 Task: Filter courses by subject and topic,"Talent Management".
Action: Mouse moved to (390, 95)
Screenshot: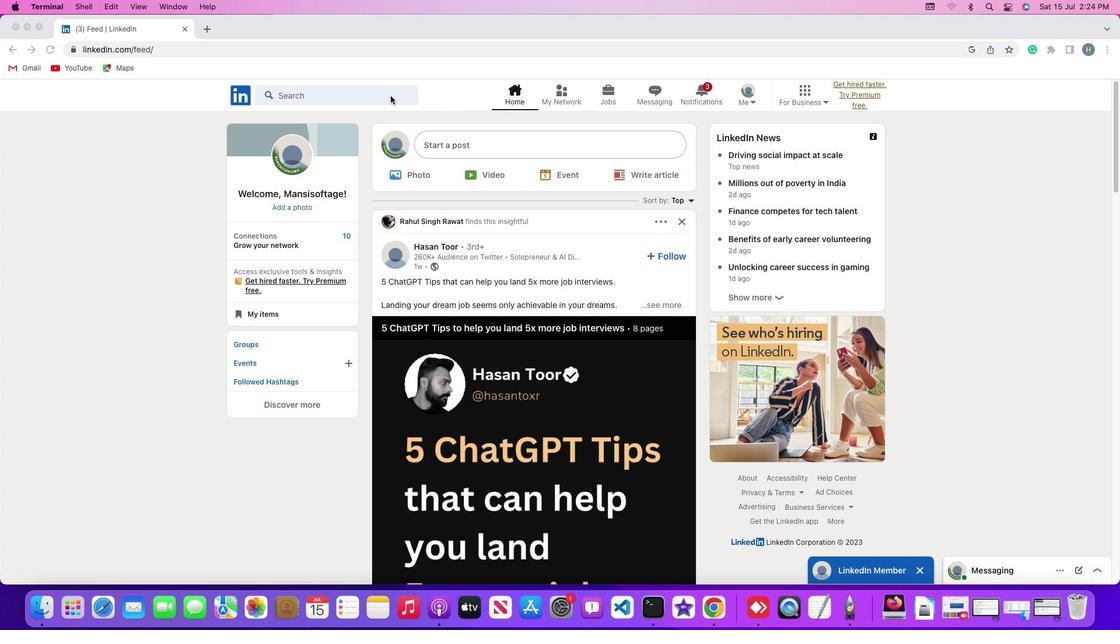 
Action: Mouse pressed left at (390, 95)
Screenshot: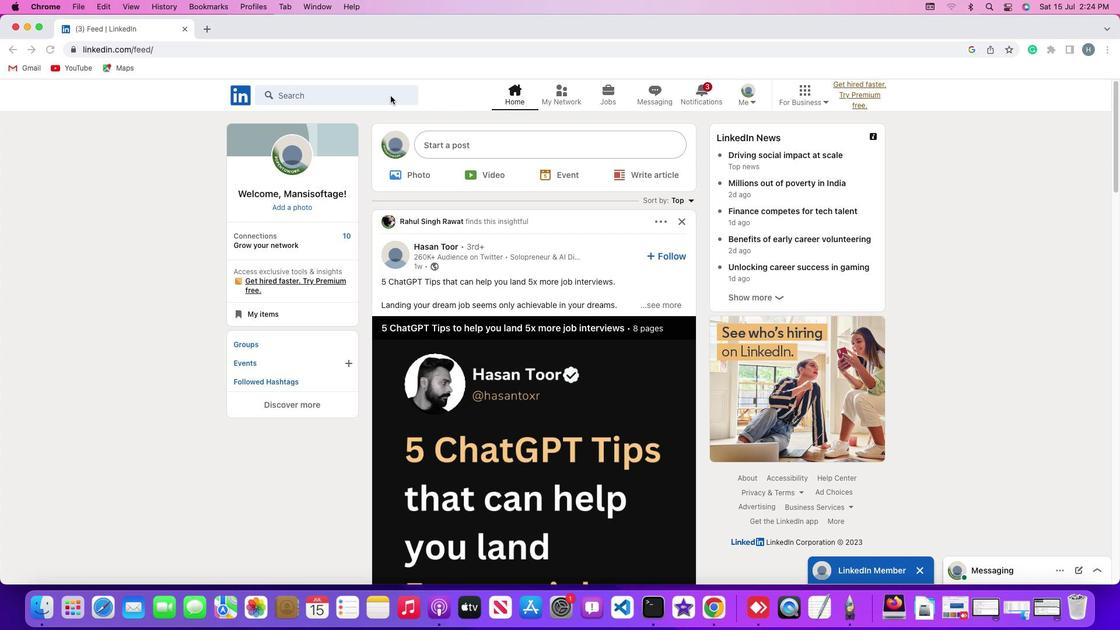 
Action: Mouse pressed left at (390, 95)
Screenshot: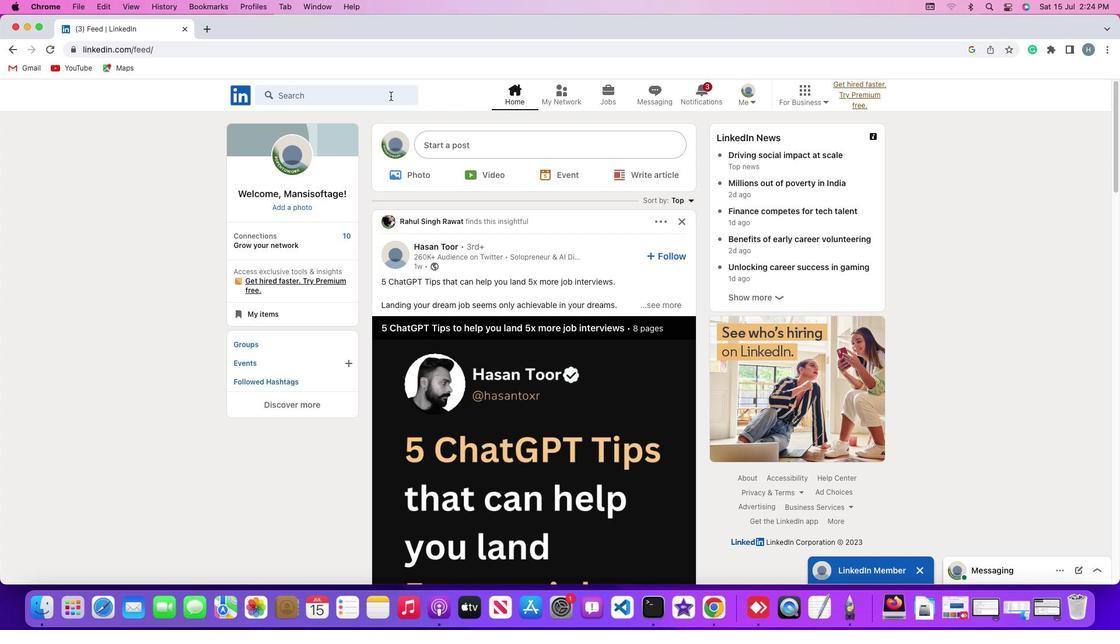 
Action: Key pressed Key.shift
Screenshot: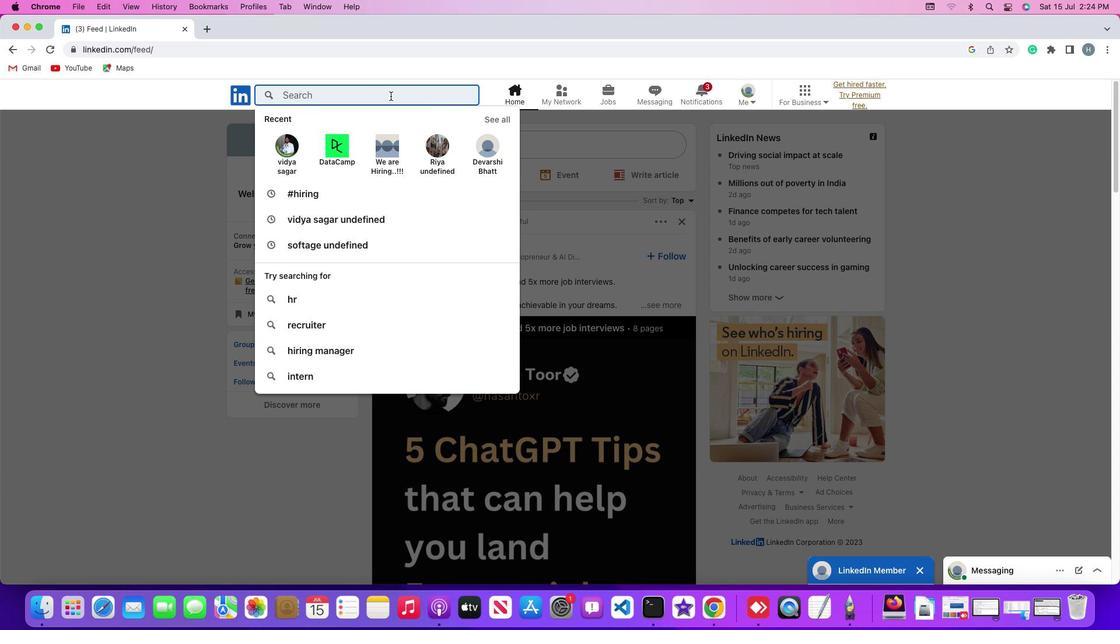 
Action: Mouse moved to (390, 95)
Screenshot: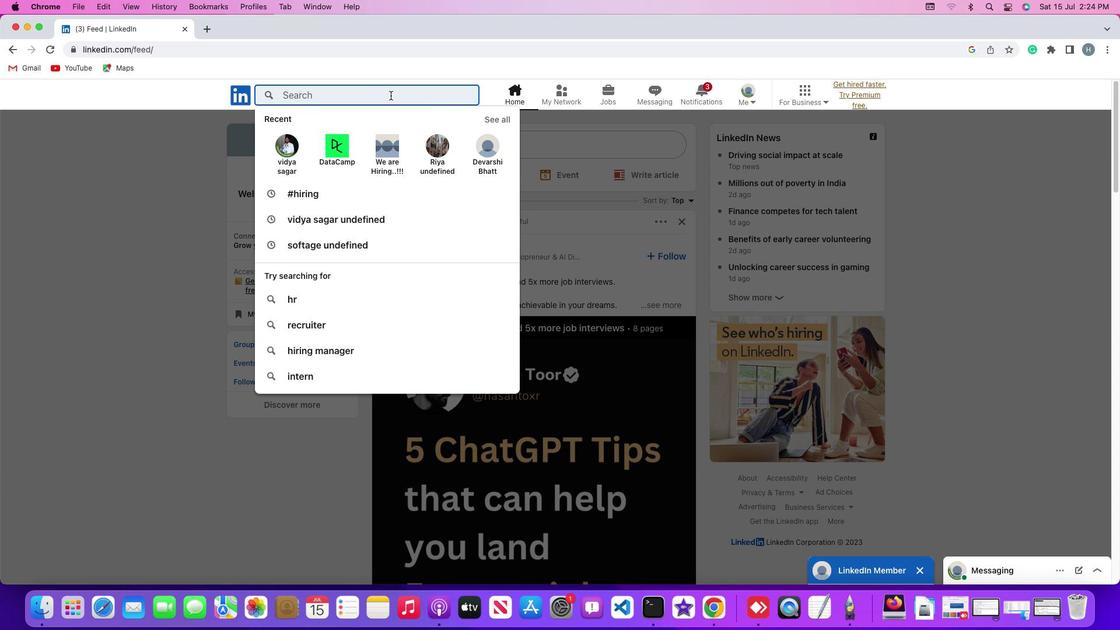 
Action: Key pressed '#'
Screenshot: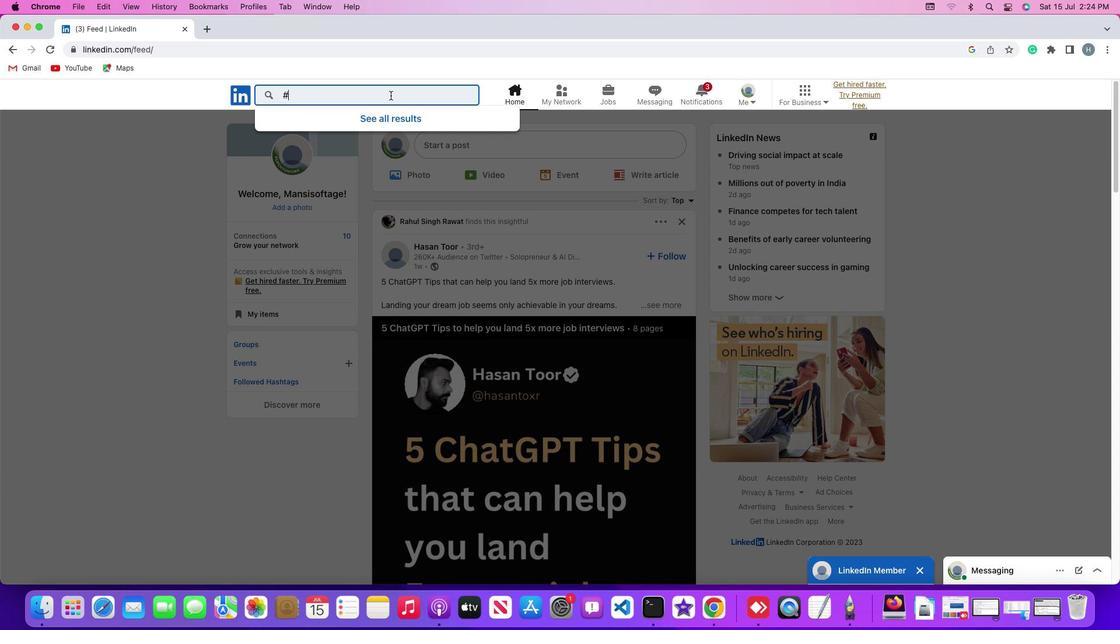 
Action: Mouse moved to (390, 95)
Screenshot: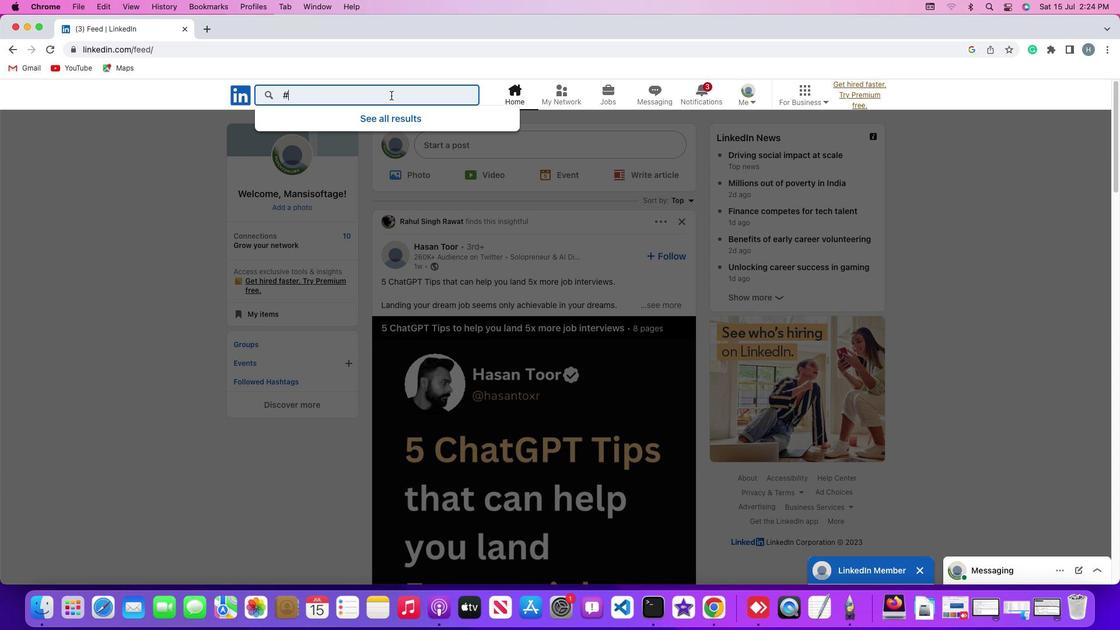 
Action: Key pressed 'h''i''r''i''n''g'Key.enter
Screenshot: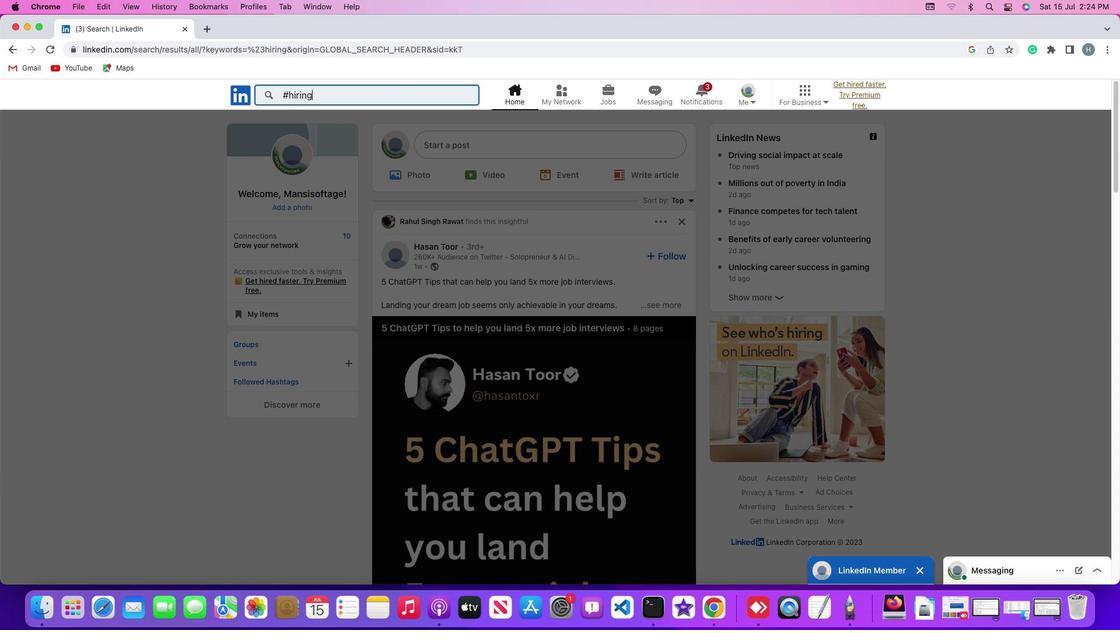 
Action: Mouse moved to (624, 123)
Screenshot: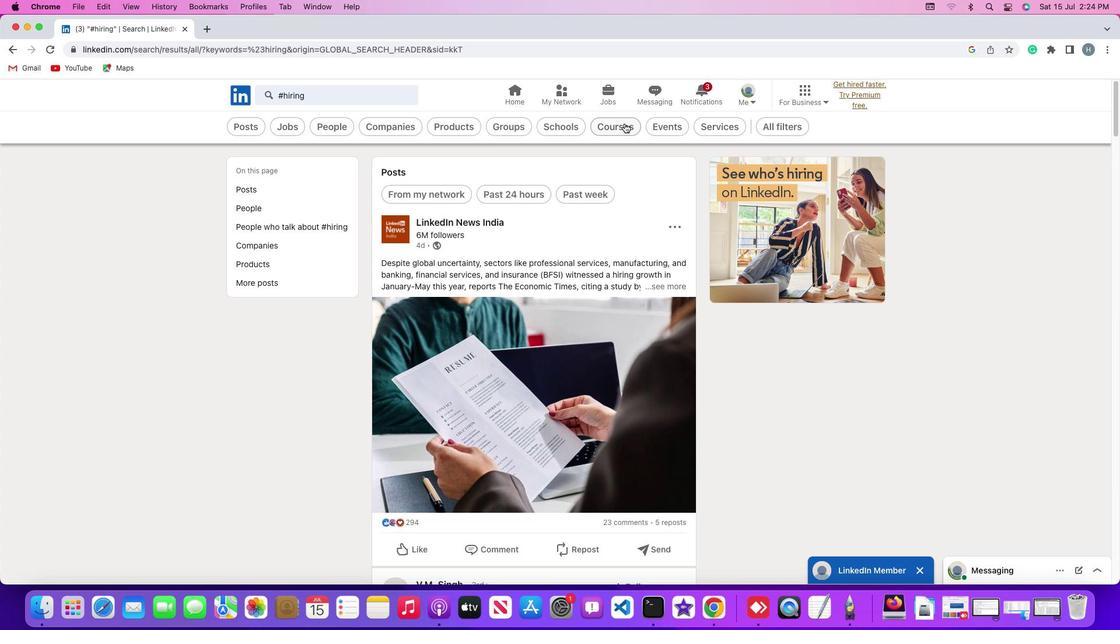 
Action: Mouse pressed left at (624, 123)
Screenshot: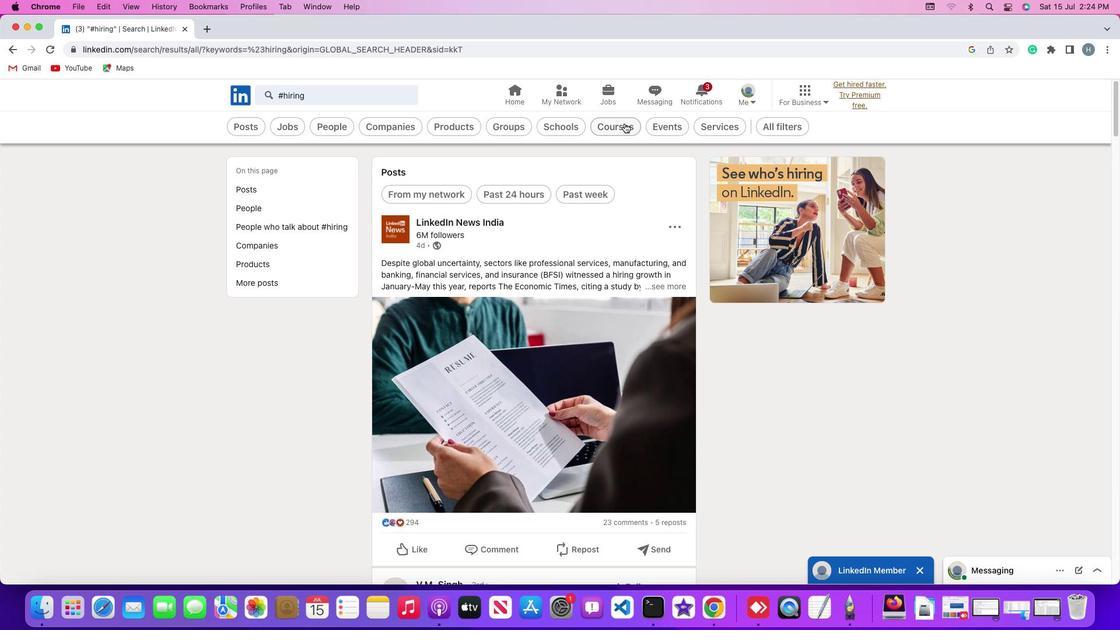 
Action: Mouse moved to (505, 124)
Screenshot: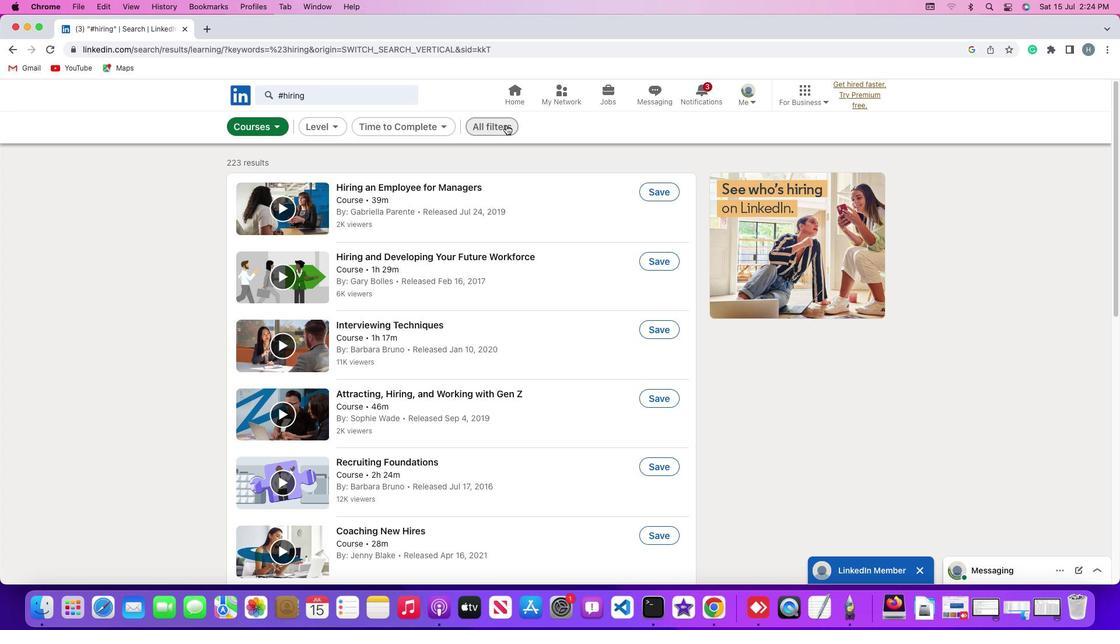 
Action: Mouse pressed left at (505, 124)
Screenshot: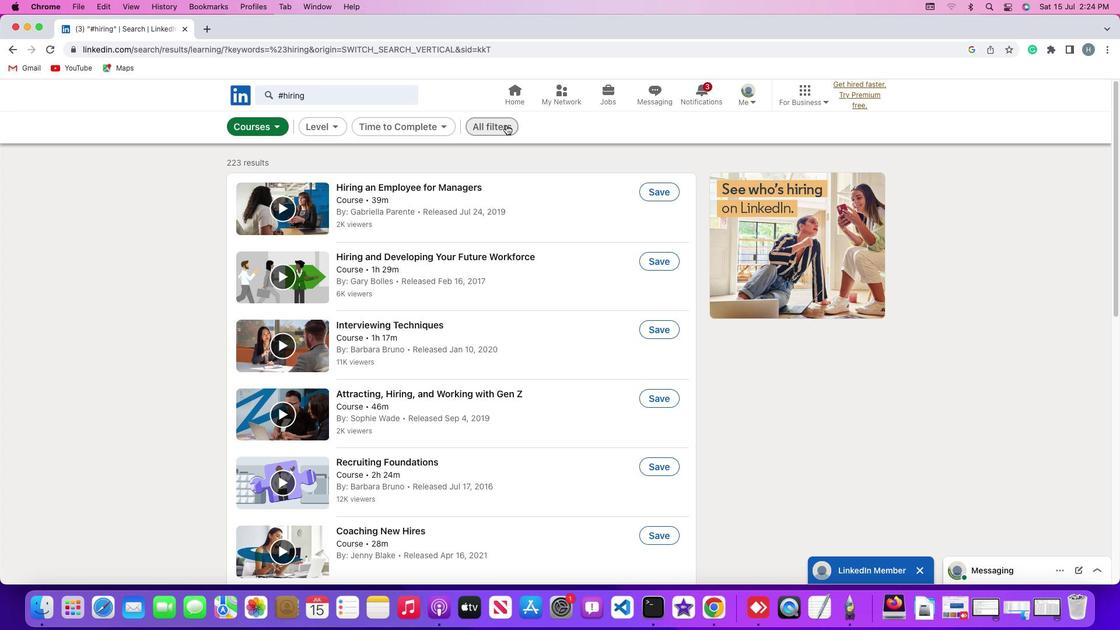 
Action: Mouse moved to (964, 497)
Screenshot: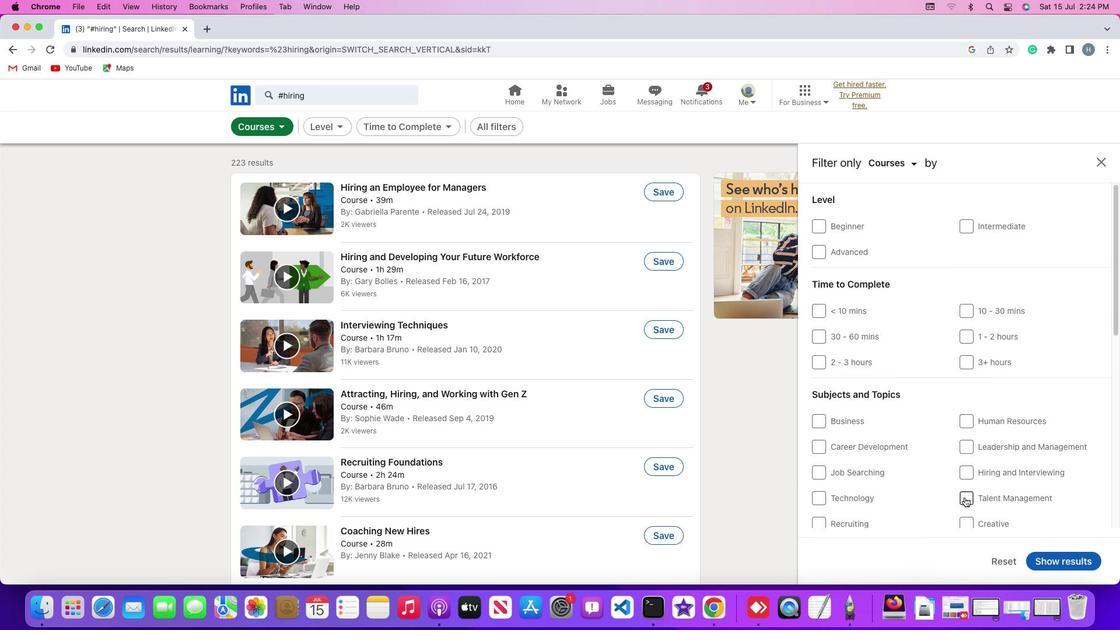 
Action: Mouse pressed left at (964, 497)
Screenshot: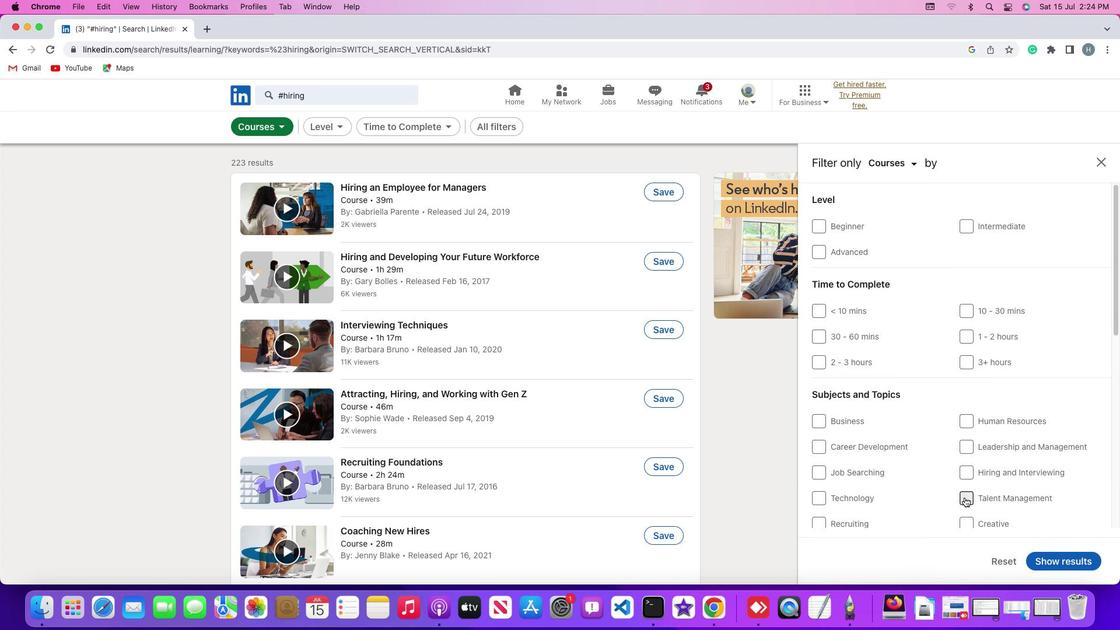 
Action: Mouse moved to (1065, 562)
Screenshot: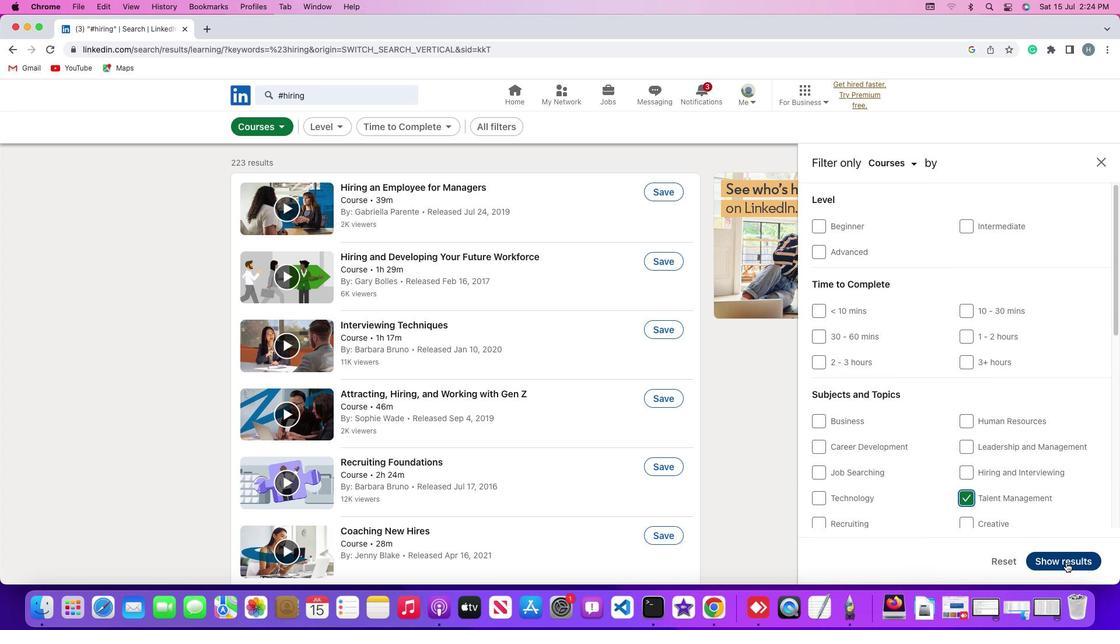 
Action: Mouse pressed left at (1065, 562)
Screenshot: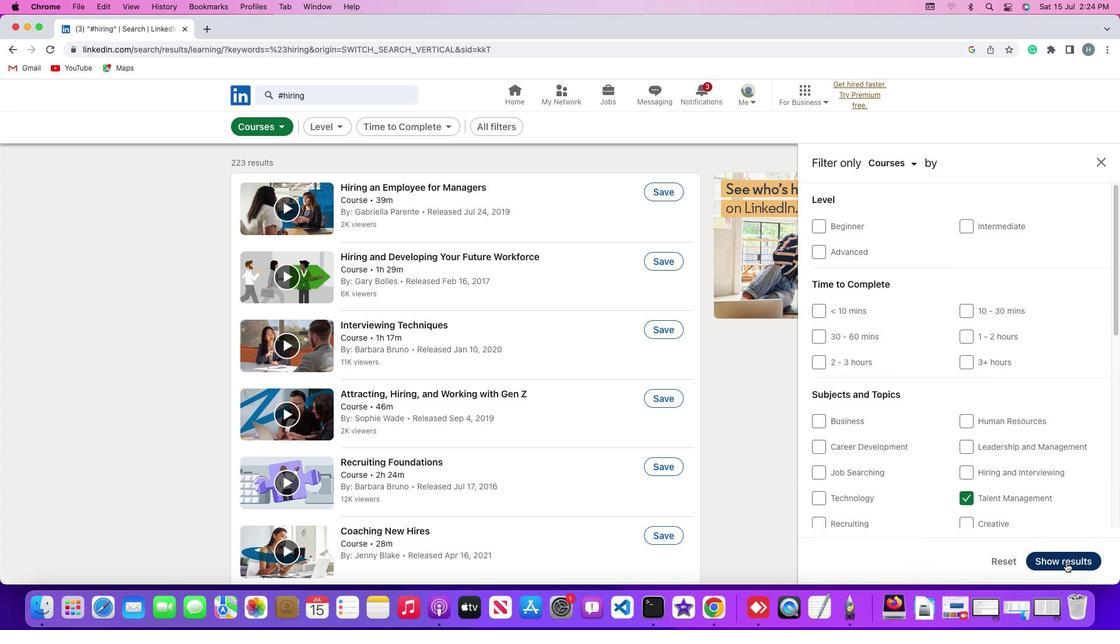 
Action: Mouse moved to (836, 345)
Screenshot: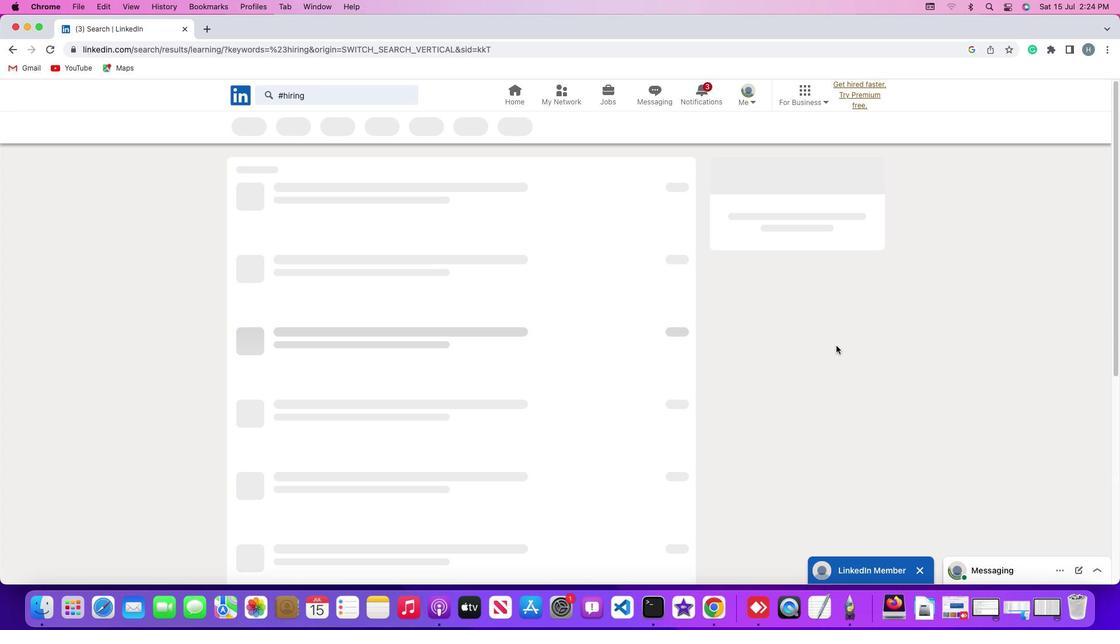 
